 Task: Start in the project Wizardry the sprint 'Starship', with a duration of 1 week.
Action: Mouse moved to (76, 164)
Screenshot: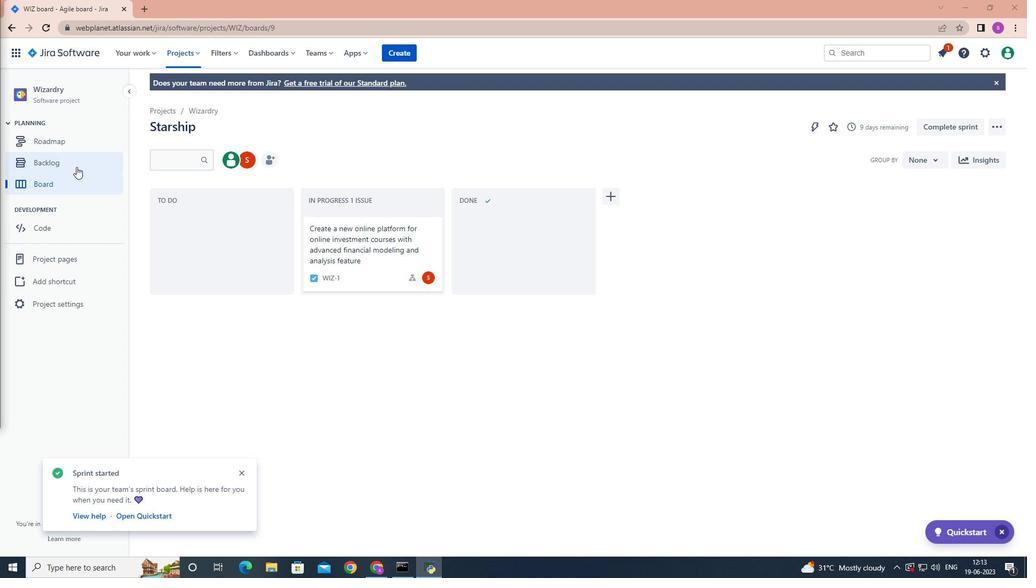
Action: Mouse pressed left at (76, 164)
Screenshot: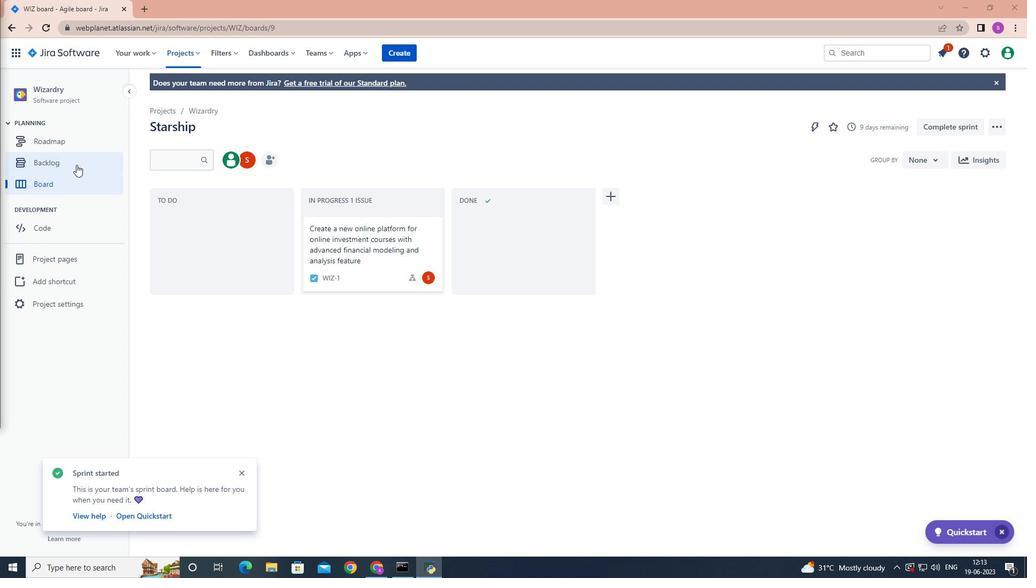 
Action: Mouse moved to (539, 332)
Screenshot: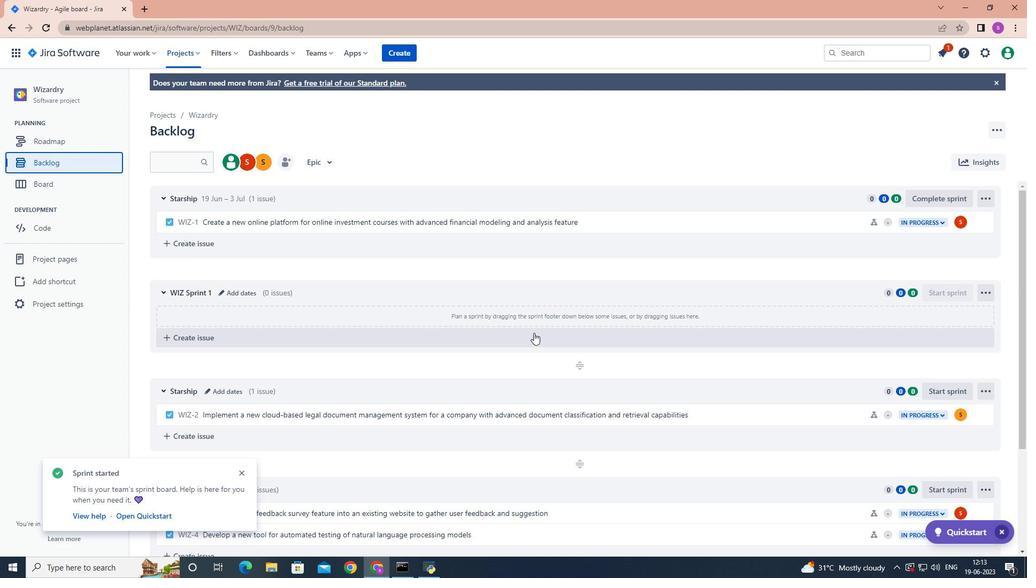 
Action: Mouse scrolled (539, 332) with delta (0, 0)
Screenshot: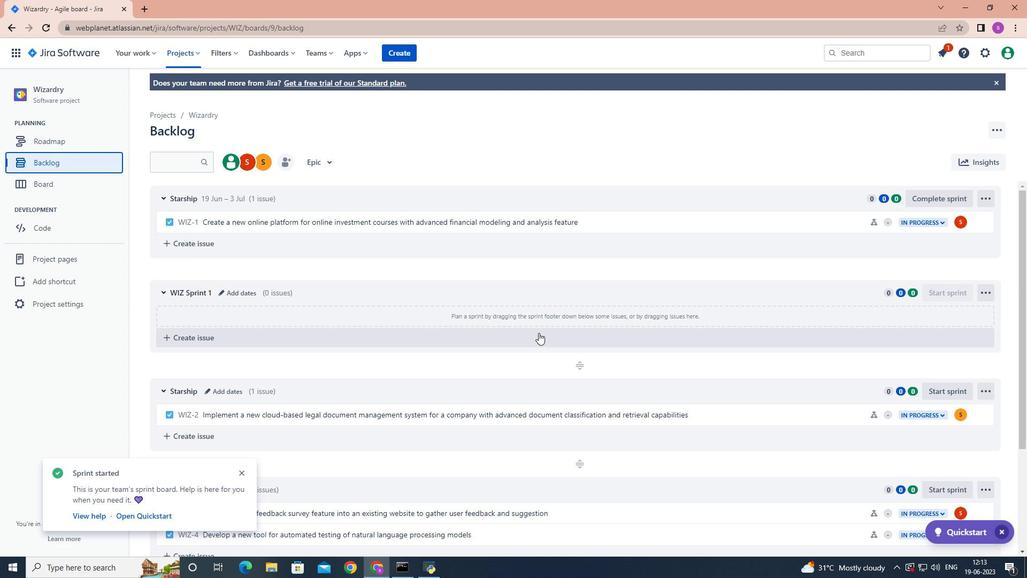 
Action: Mouse scrolled (539, 332) with delta (0, 0)
Screenshot: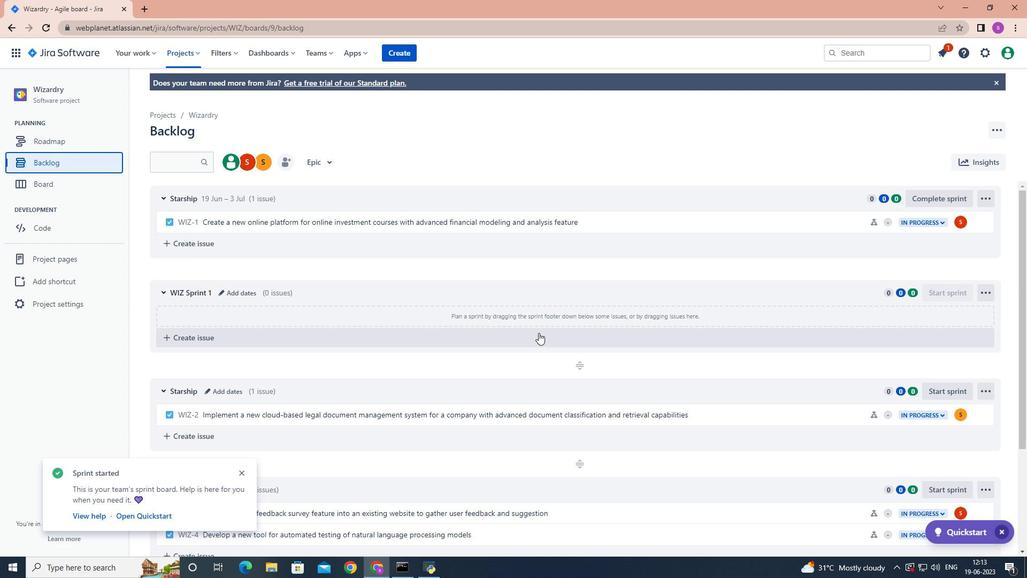 
Action: Mouse scrolled (539, 332) with delta (0, 0)
Screenshot: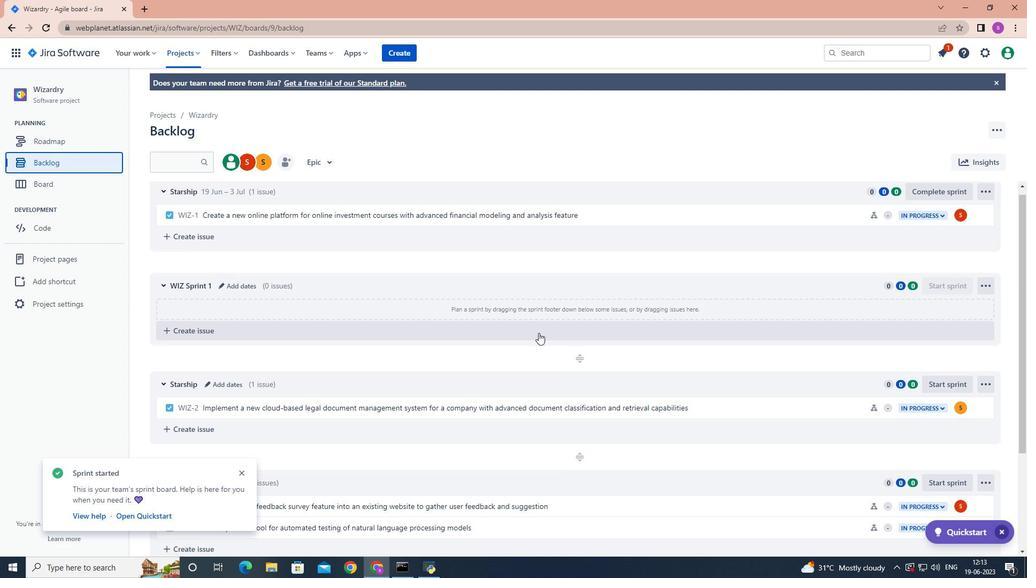 
Action: Mouse scrolled (539, 332) with delta (0, 0)
Screenshot: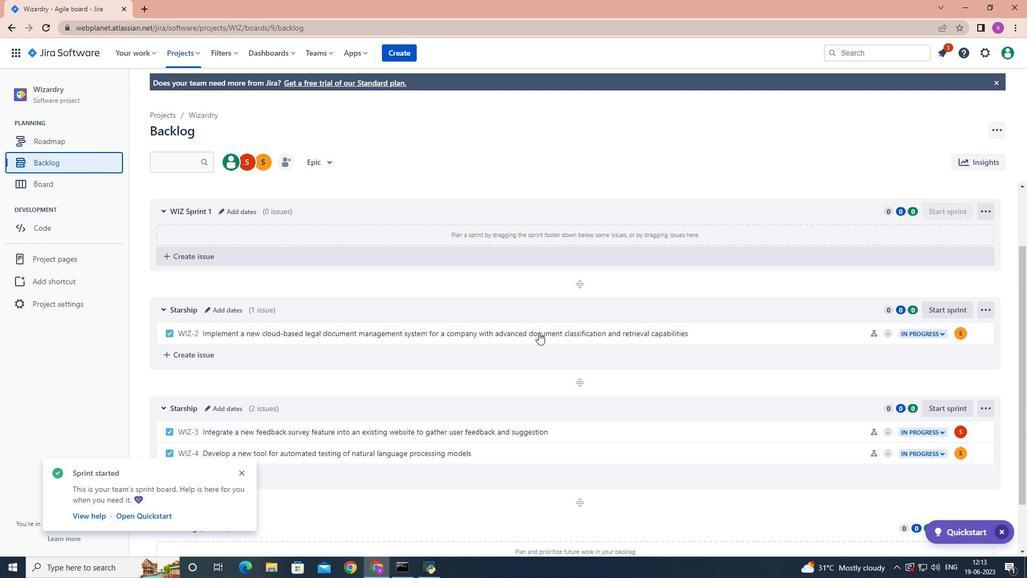 
Action: Mouse moved to (910, 300)
Screenshot: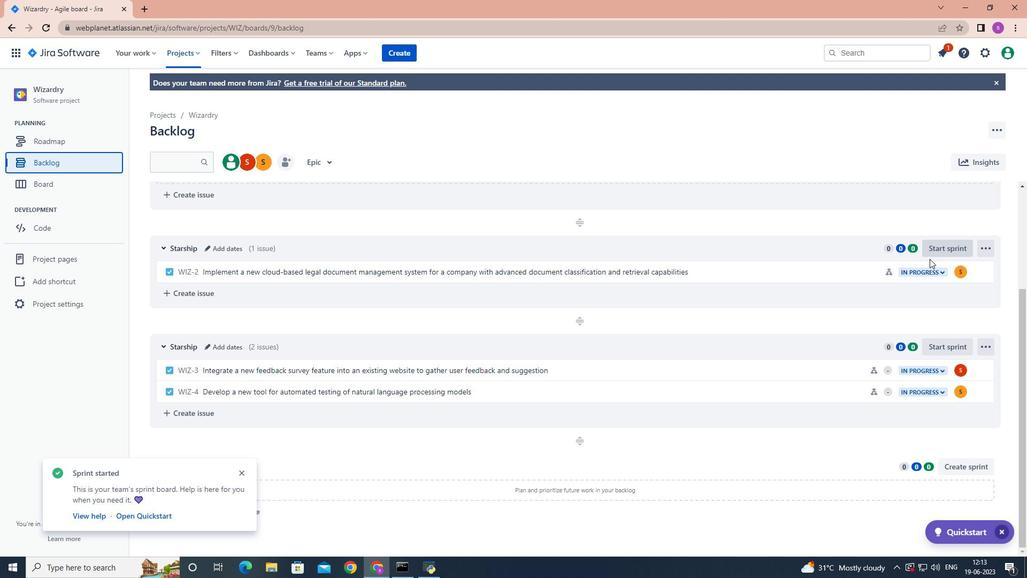 
Action: Mouse scrolled (910, 301) with delta (0, 0)
Screenshot: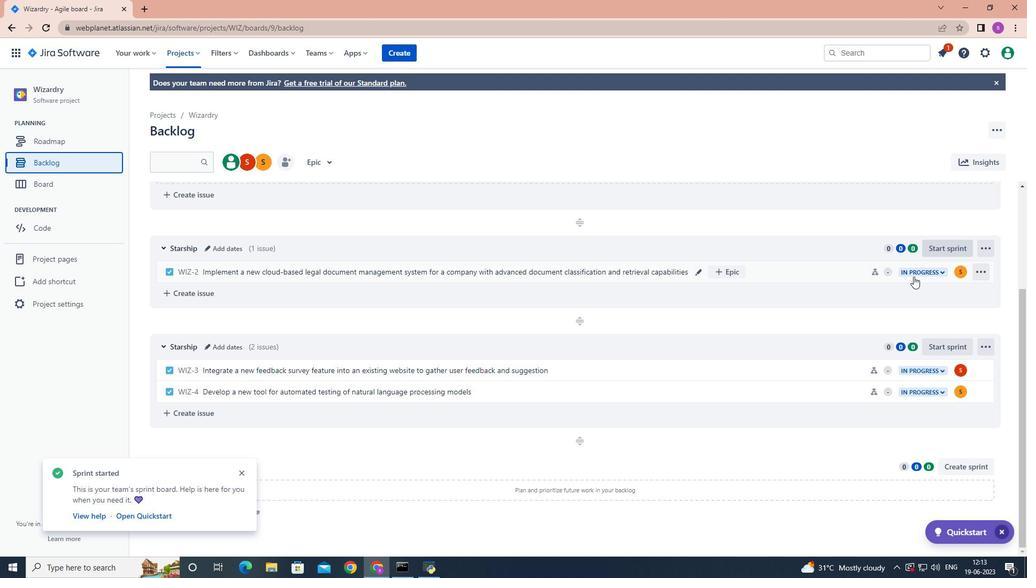 
Action: Mouse moved to (911, 308)
Screenshot: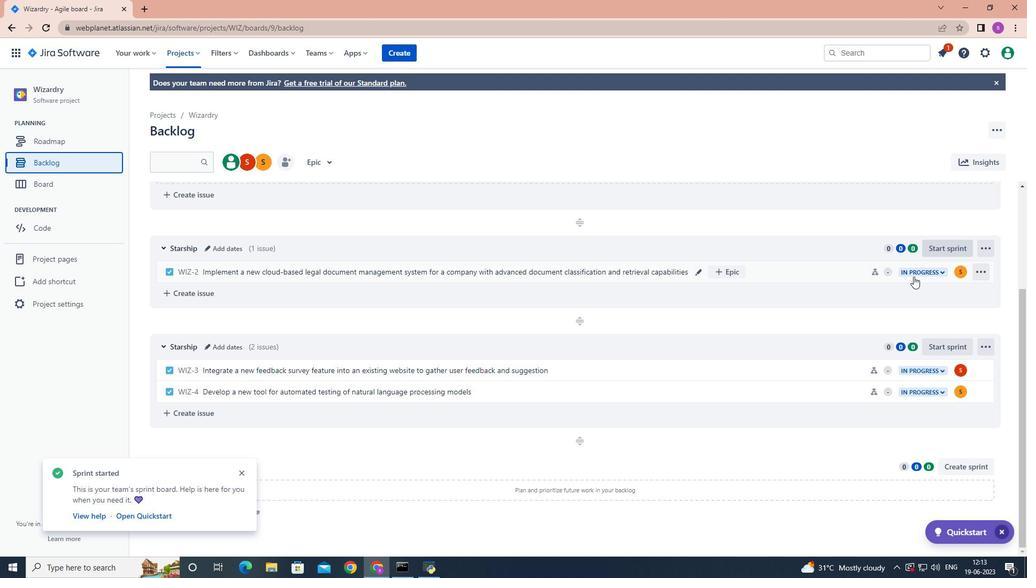 
Action: Mouse scrolled (911, 308) with delta (0, 0)
Screenshot: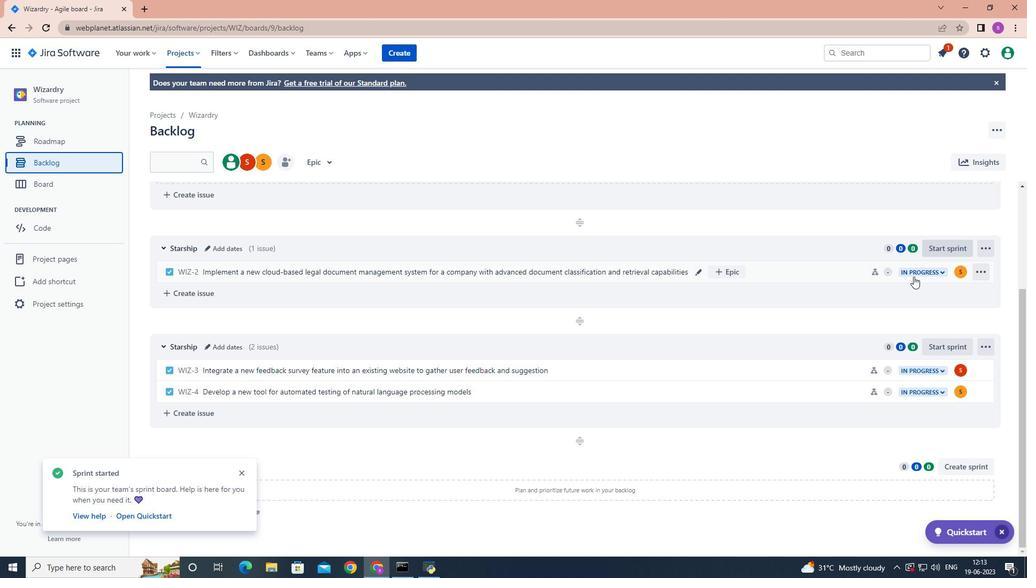 
Action: Mouse moved to (913, 312)
Screenshot: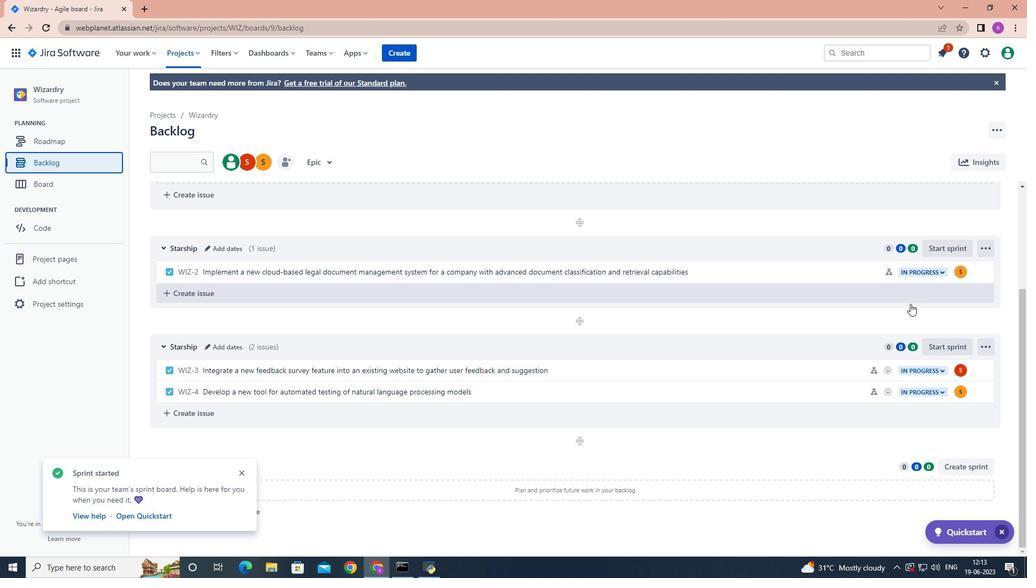 
Action: Mouse scrolled (913, 312) with delta (0, 0)
Screenshot: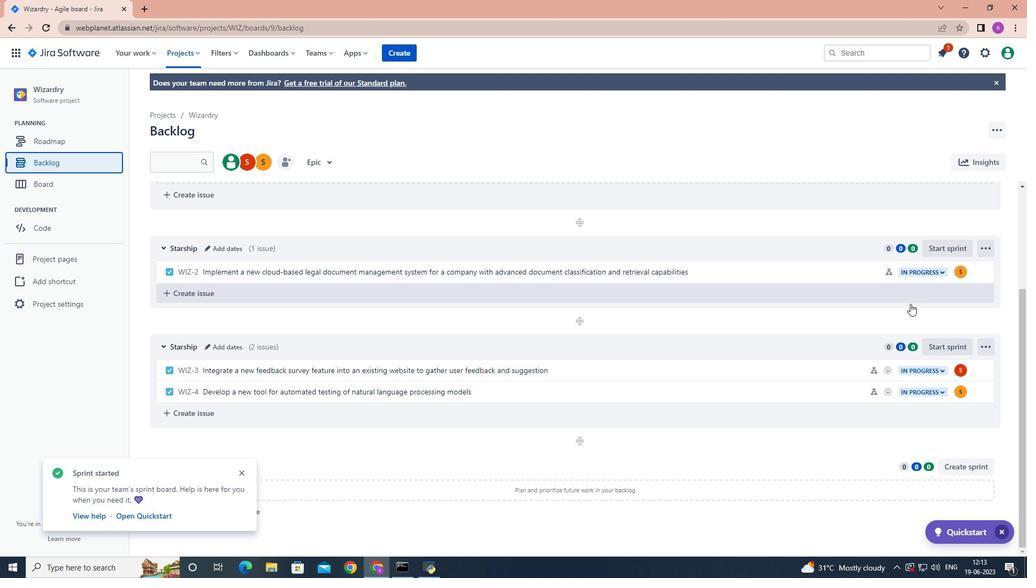 
Action: Mouse moved to (913, 314)
Screenshot: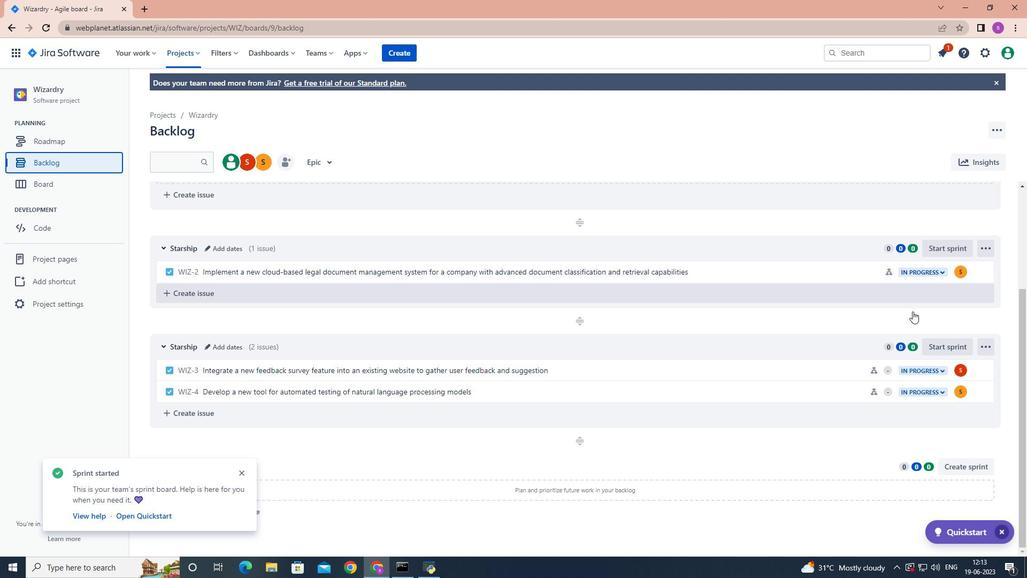 
Action: Mouse scrolled (913, 313) with delta (0, 0)
Screenshot: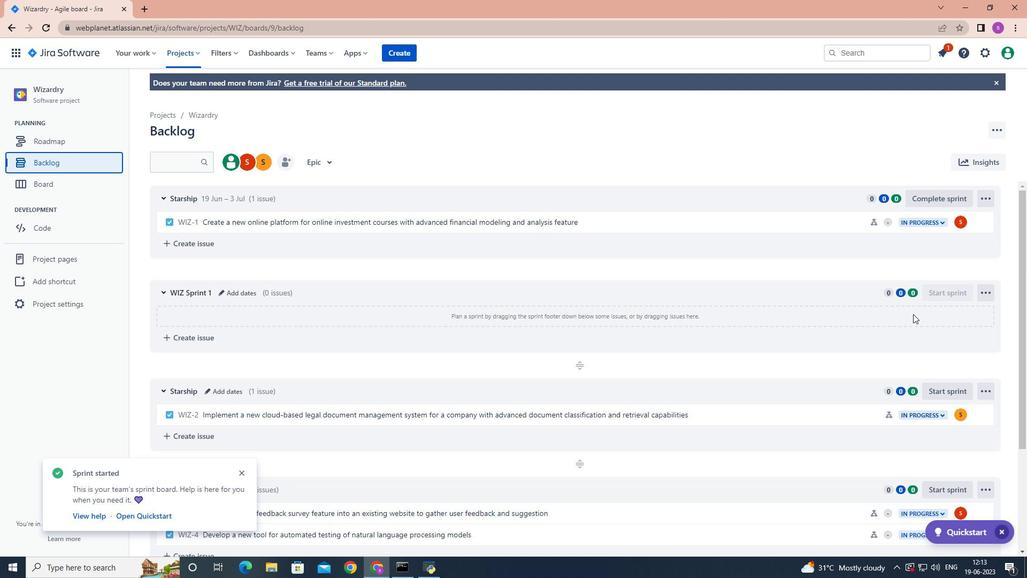 
Action: Mouse scrolled (913, 313) with delta (0, 0)
Screenshot: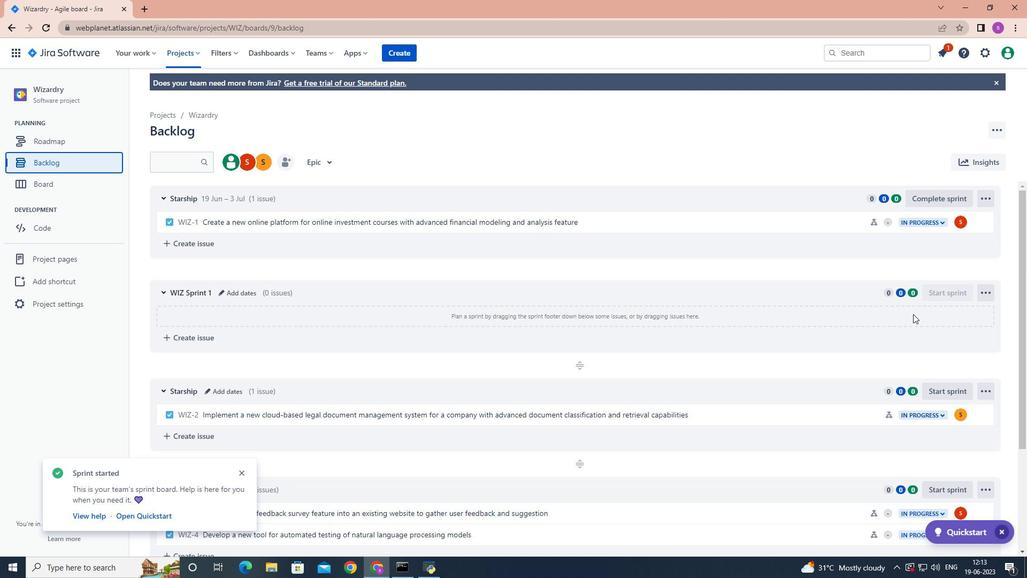 
Action: Mouse moved to (936, 285)
Screenshot: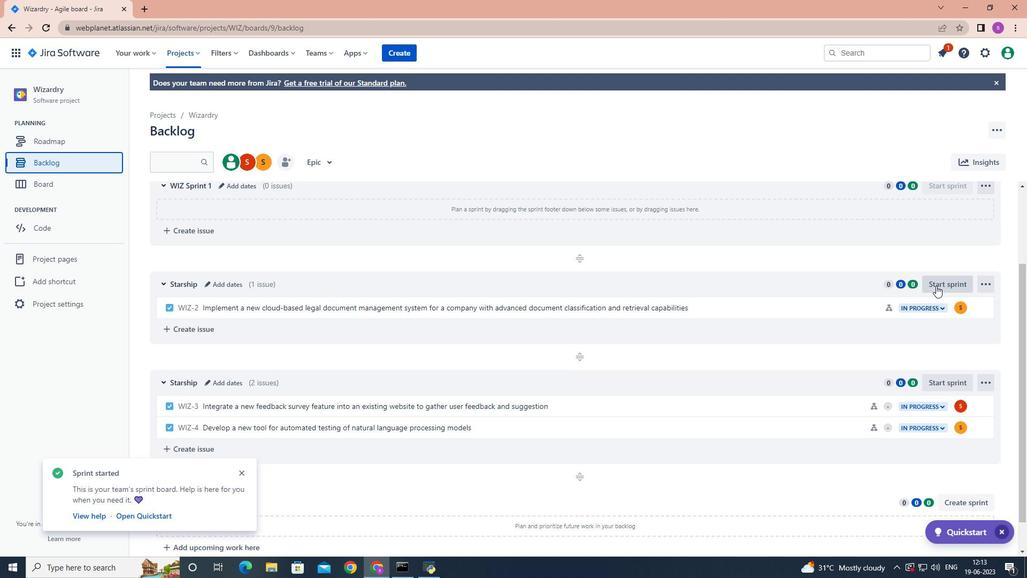 
Action: Mouse pressed left at (936, 285)
Screenshot: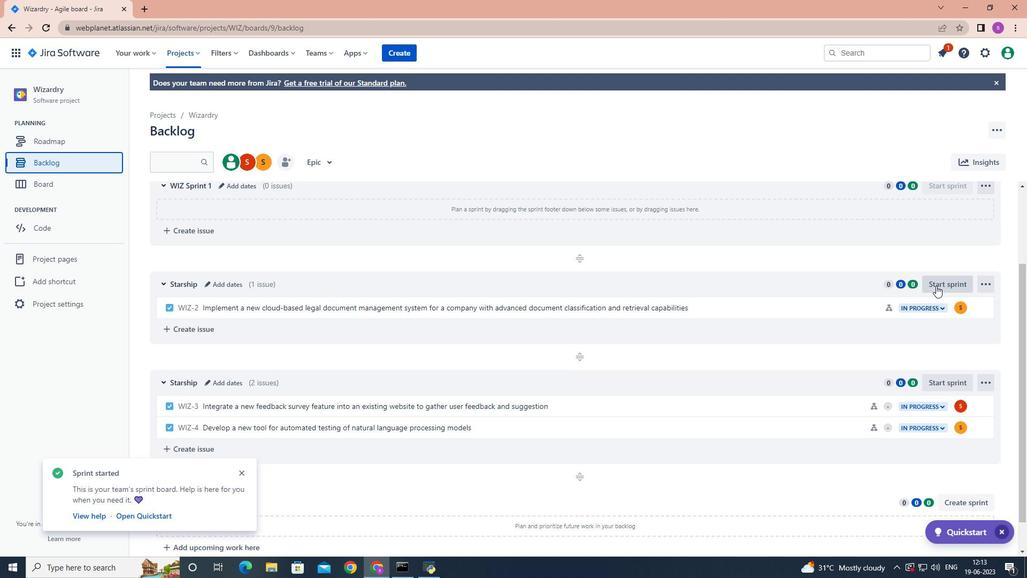 
Action: Mouse moved to (486, 187)
Screenshot: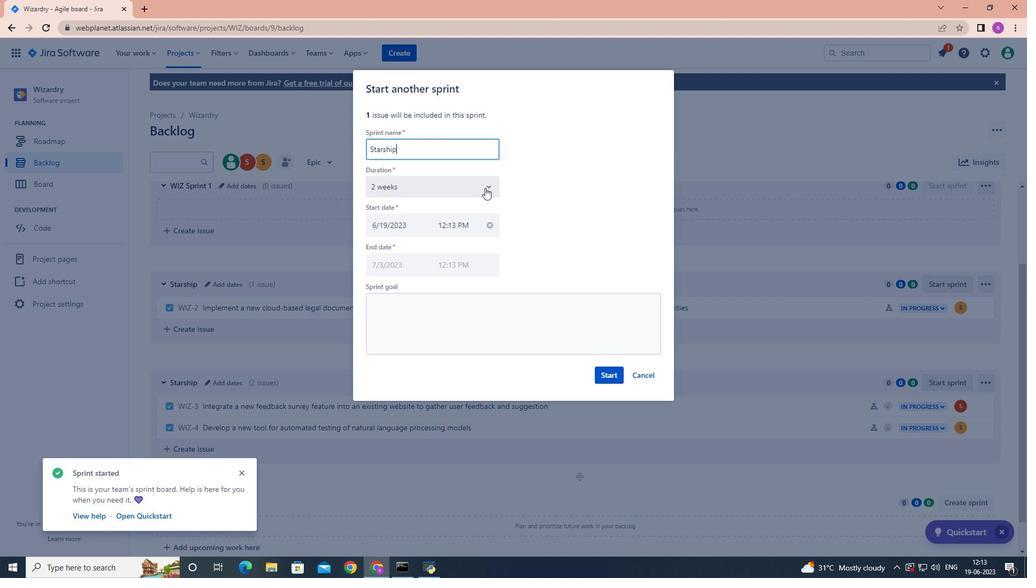 
Action: Mouse pressed left at (486, 187)
Screenshot: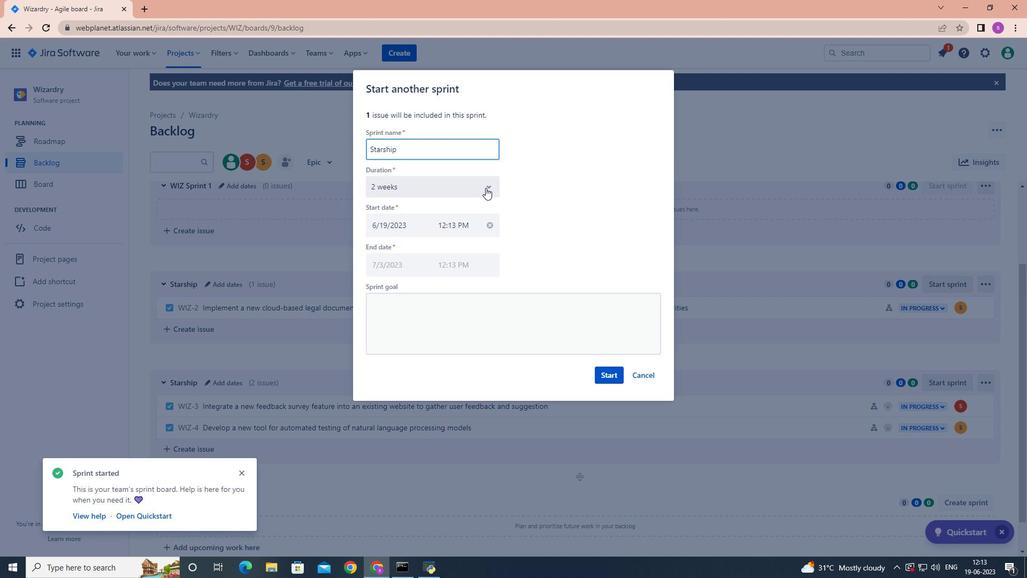 
Action: Mouse moved to (464, 213)
Screenshot: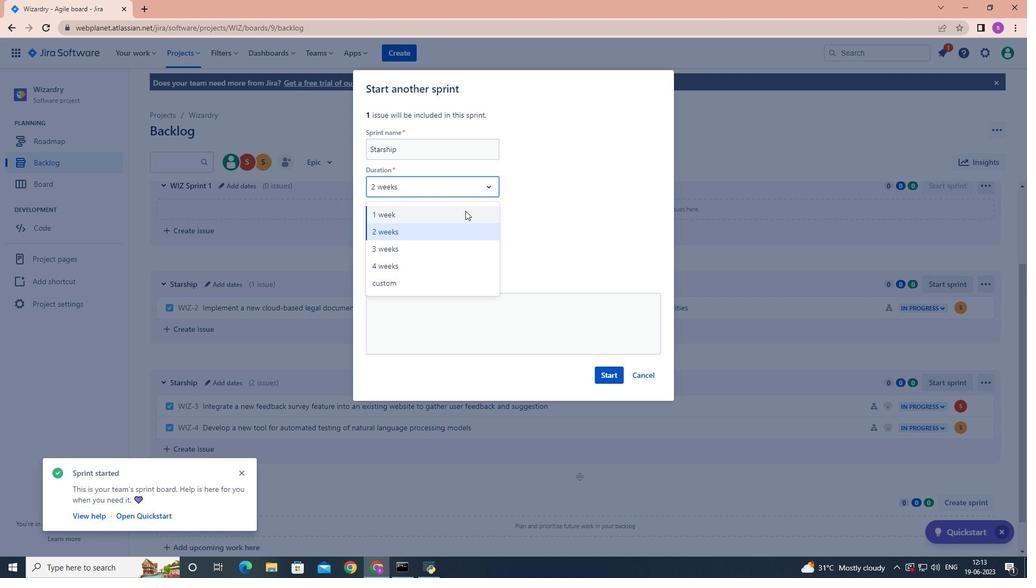 
Action: Mouse pressed left at (464, 213)
Screenshot: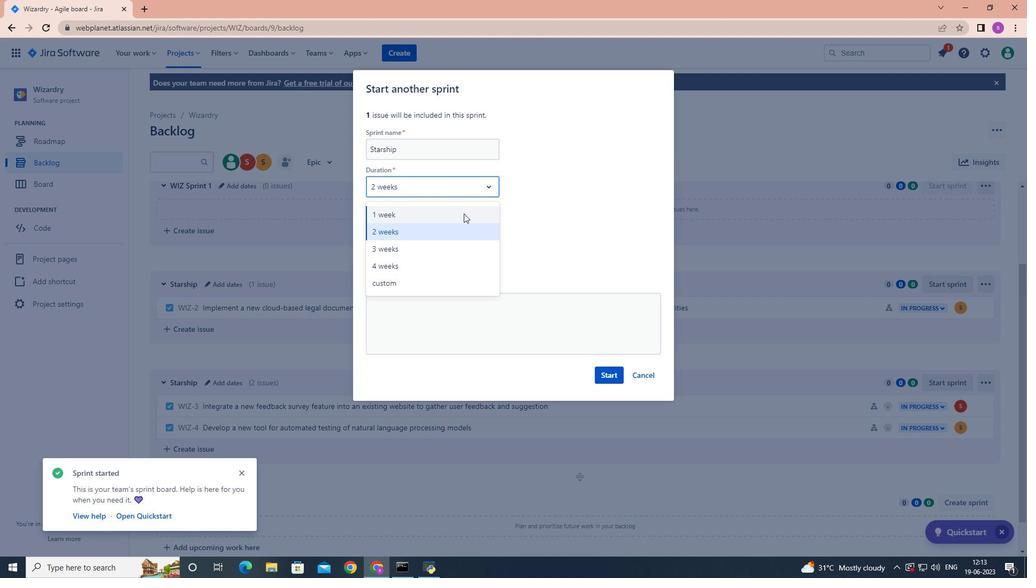 
Action: Mouse moved to (602, 374)
Screenshot: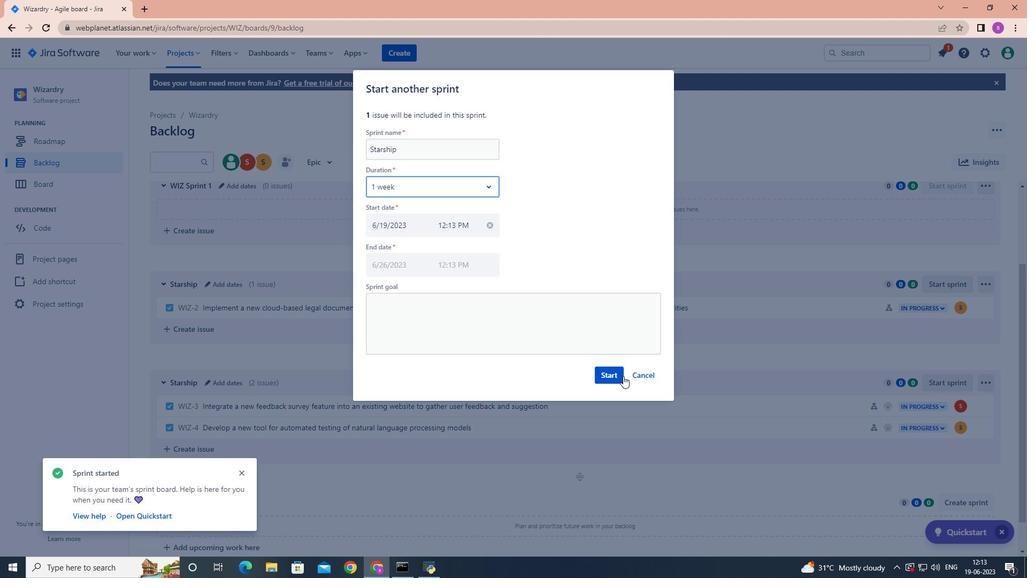
Action: Mouse pressed left at (602, 374)
Screenshot: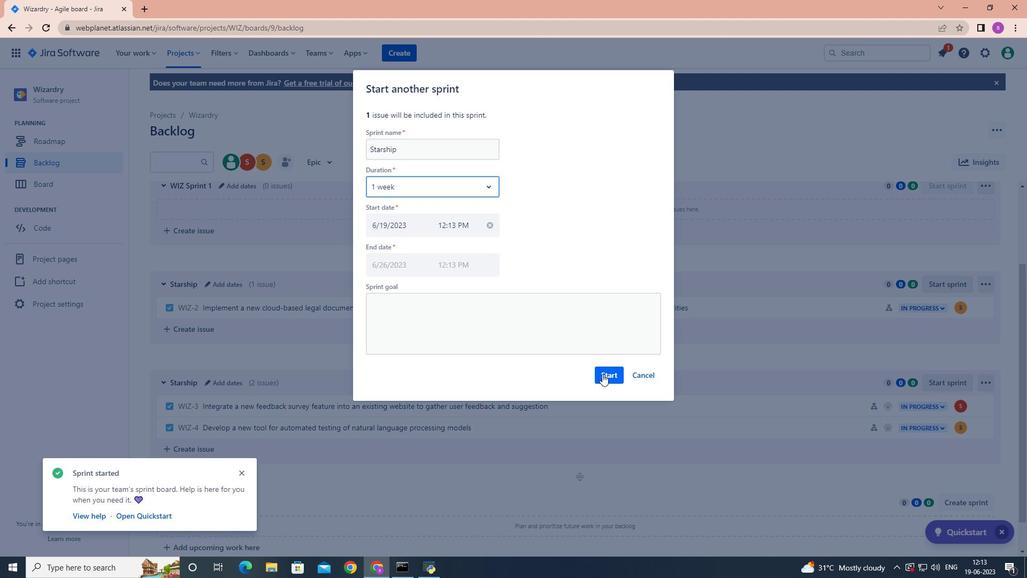 
Action: Mouse moved to (598, 366)
Screenshot: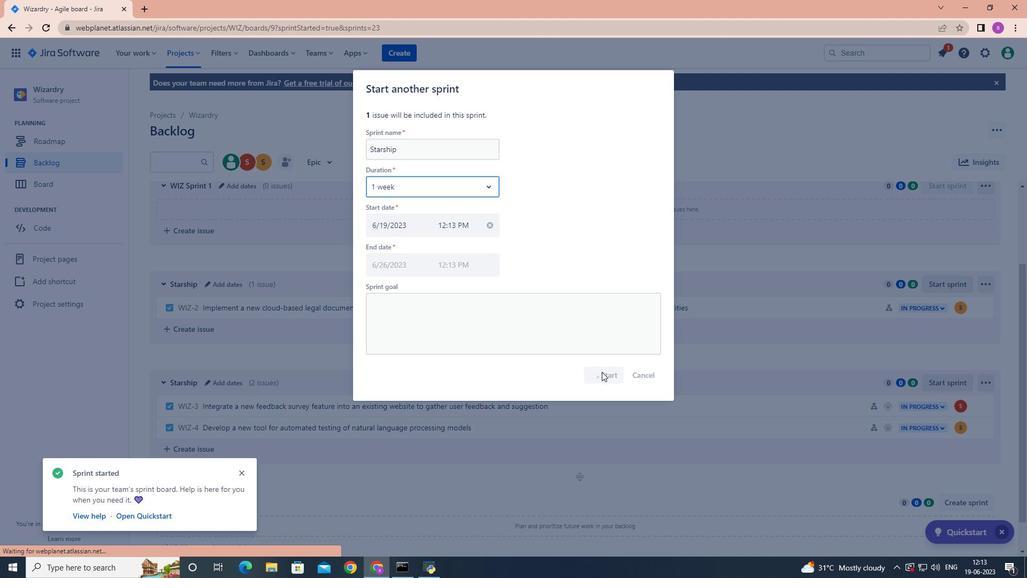 
